 Task: Add the task  Create a new online platform for online DIY courses to the section Sonic Storm in the project ComposePro and add a Due Date to the respective task as 2024/03/24
Action: Mouse moved to (463, 268)
Screenshot: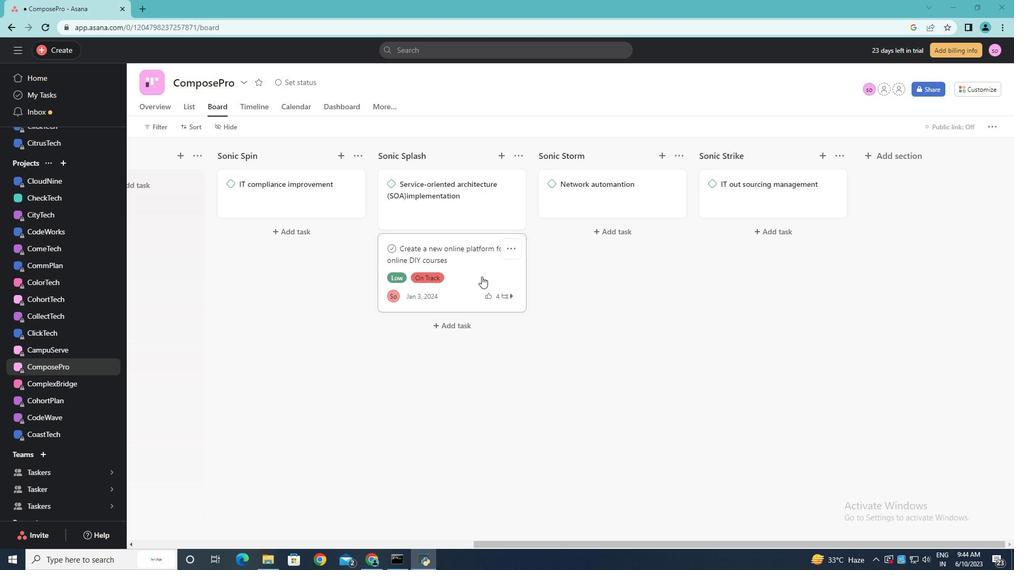 
Action: Mouse pressed left at (463, 268)
Screenshot: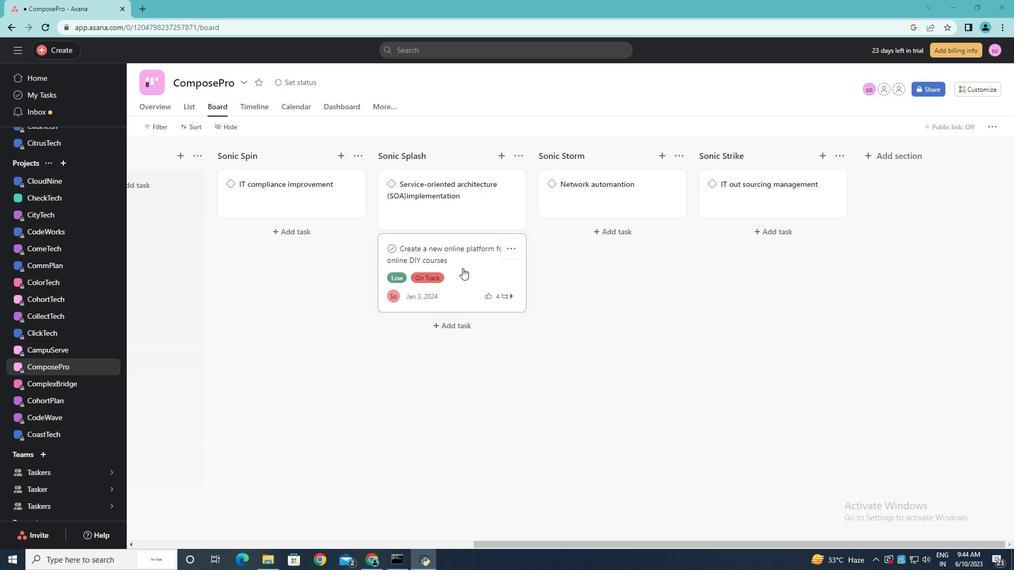
Action: Mouse moved to (590, 287)
Screenshot: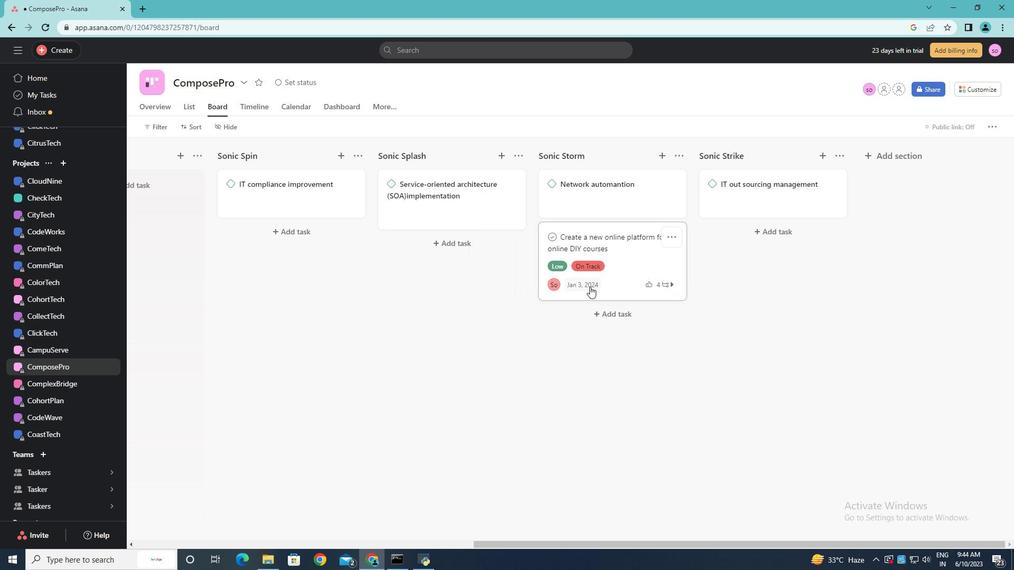 
Action: Mouse pressed left at (590, 287)
Screenshot: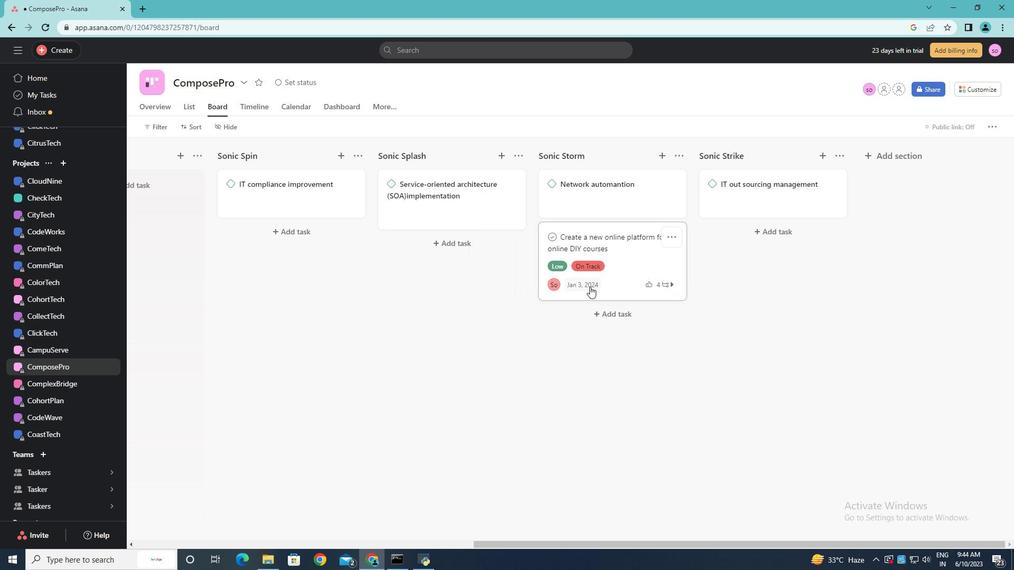
Action: Mouse moved to (690, 337)
Screenshot: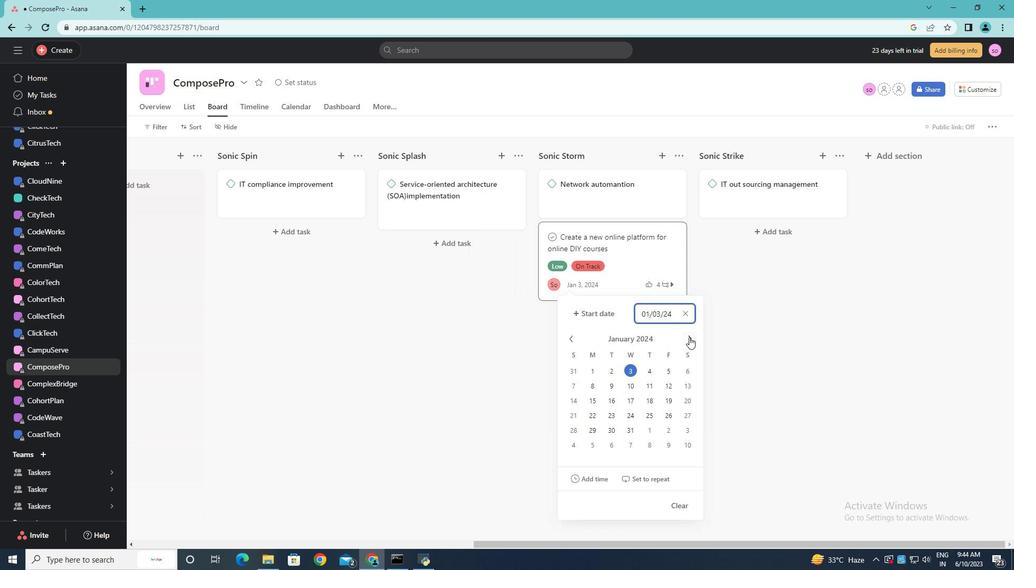 
Action: Mouse pressed left at (690, 337)
Screenshot: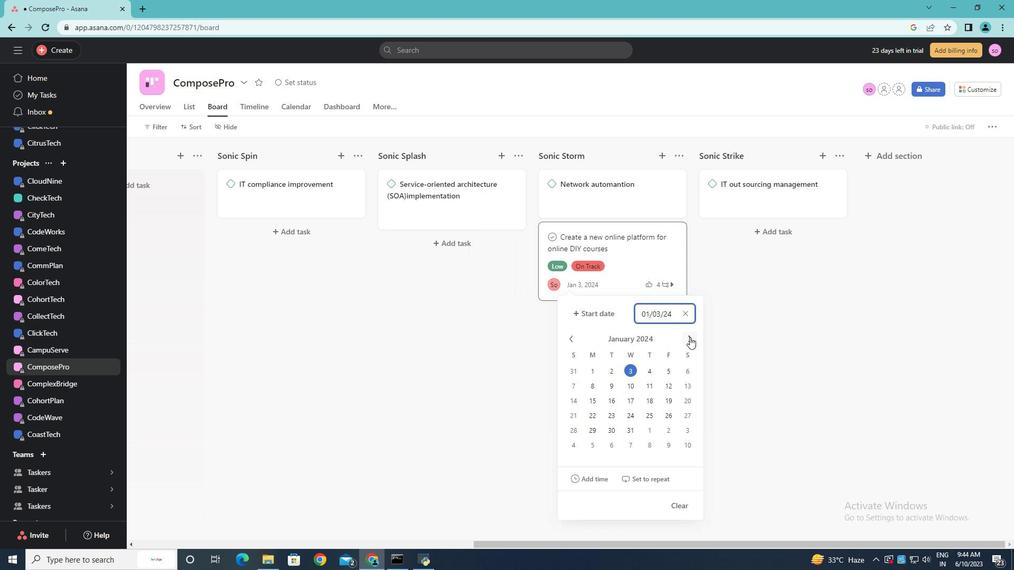 
Action: Mouse pressed left at (690, 337)
Screenshot: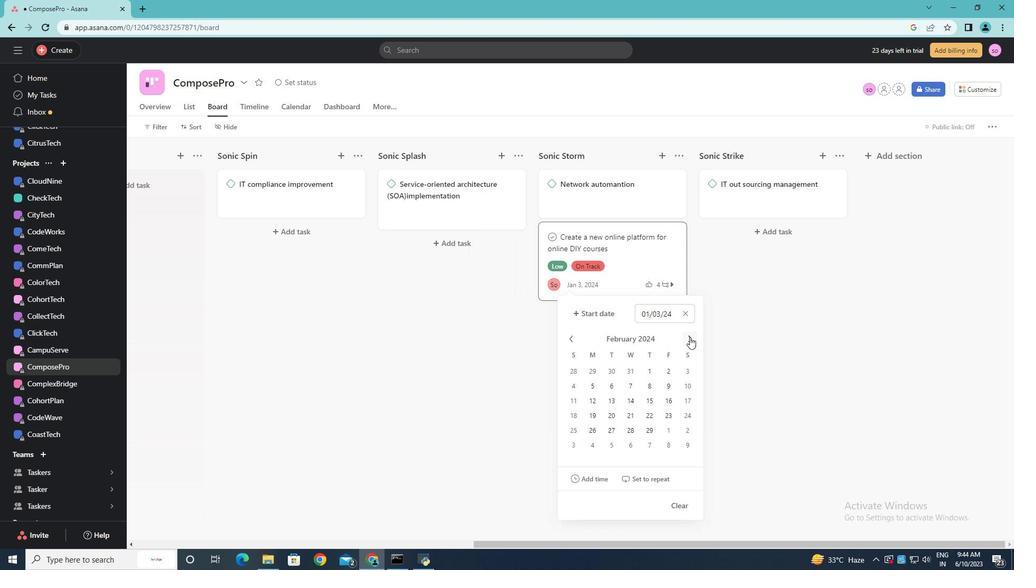 
Action: Mouse moved to (575, 432)
Screenshot: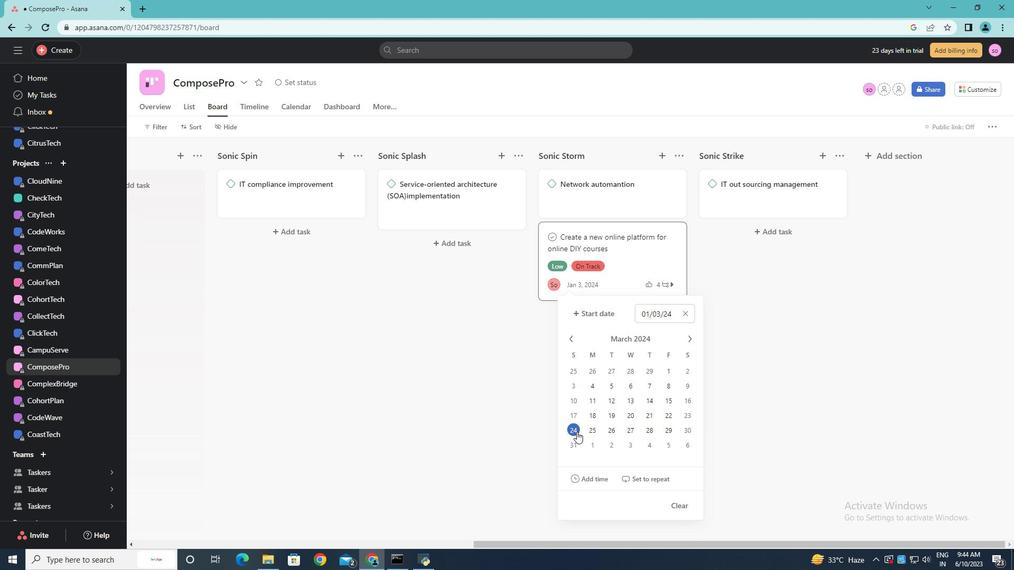 
Action: Mouse pressed left at (575, 432)
Screenshot: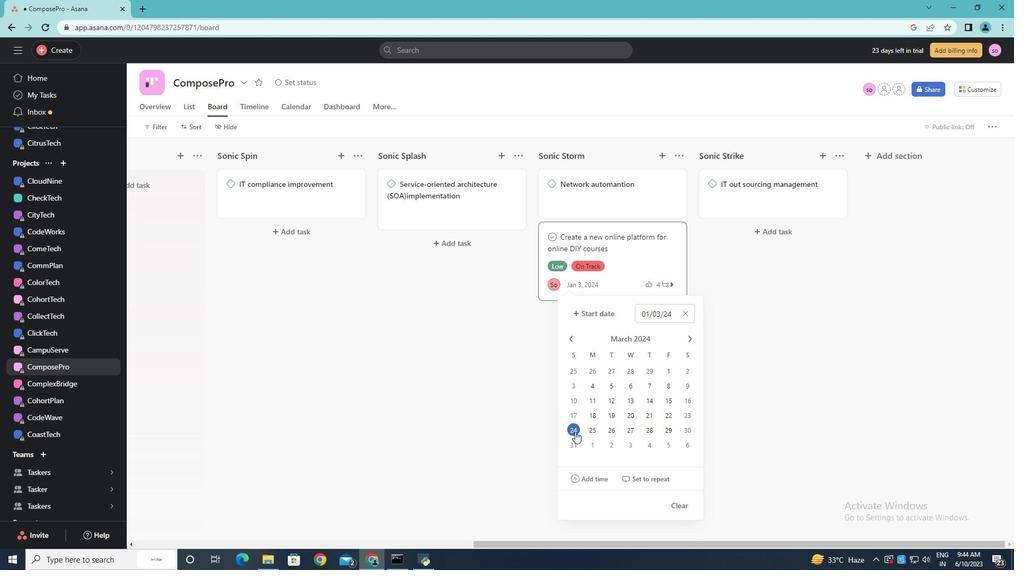 
Action: Mouse moved to (519, 426)
Screenshot: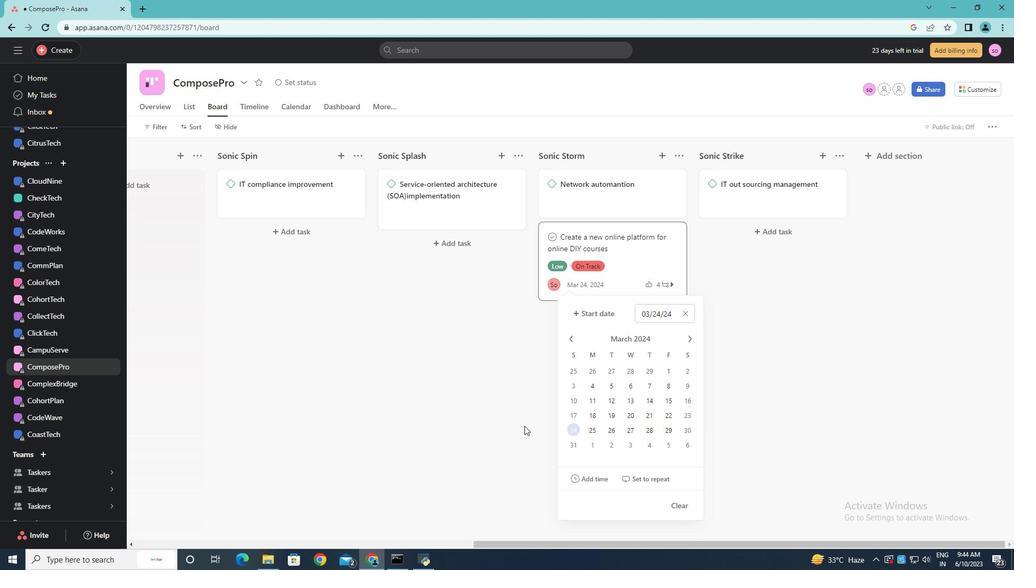 
Action: Mouse pressed left at (519, 426)
Screenshot: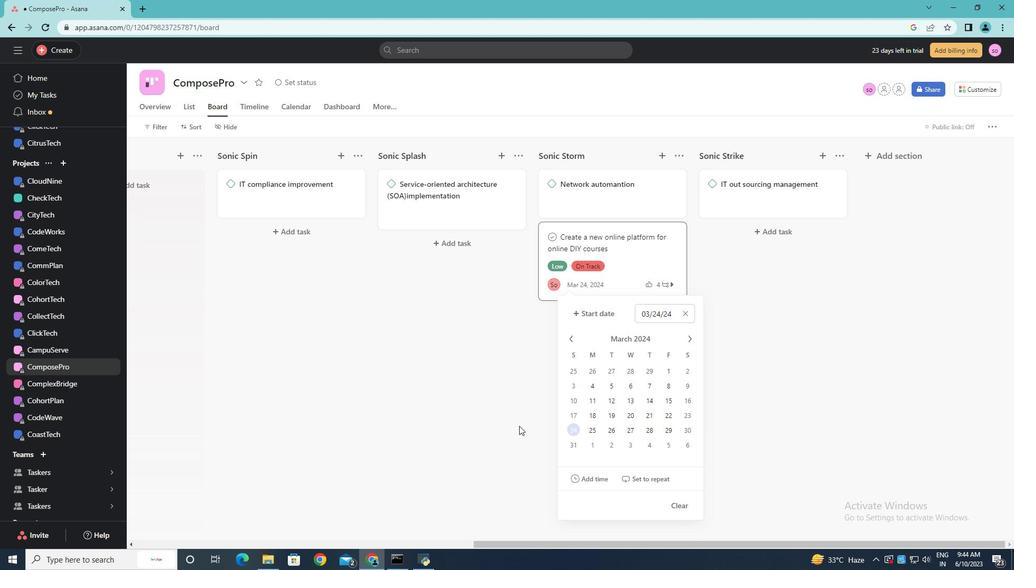 
